 Task: Add a condition where "Assignee Is Requester" in recently solved tickets.
Action: Mouse pressed left at (263, 533)
Screenshot: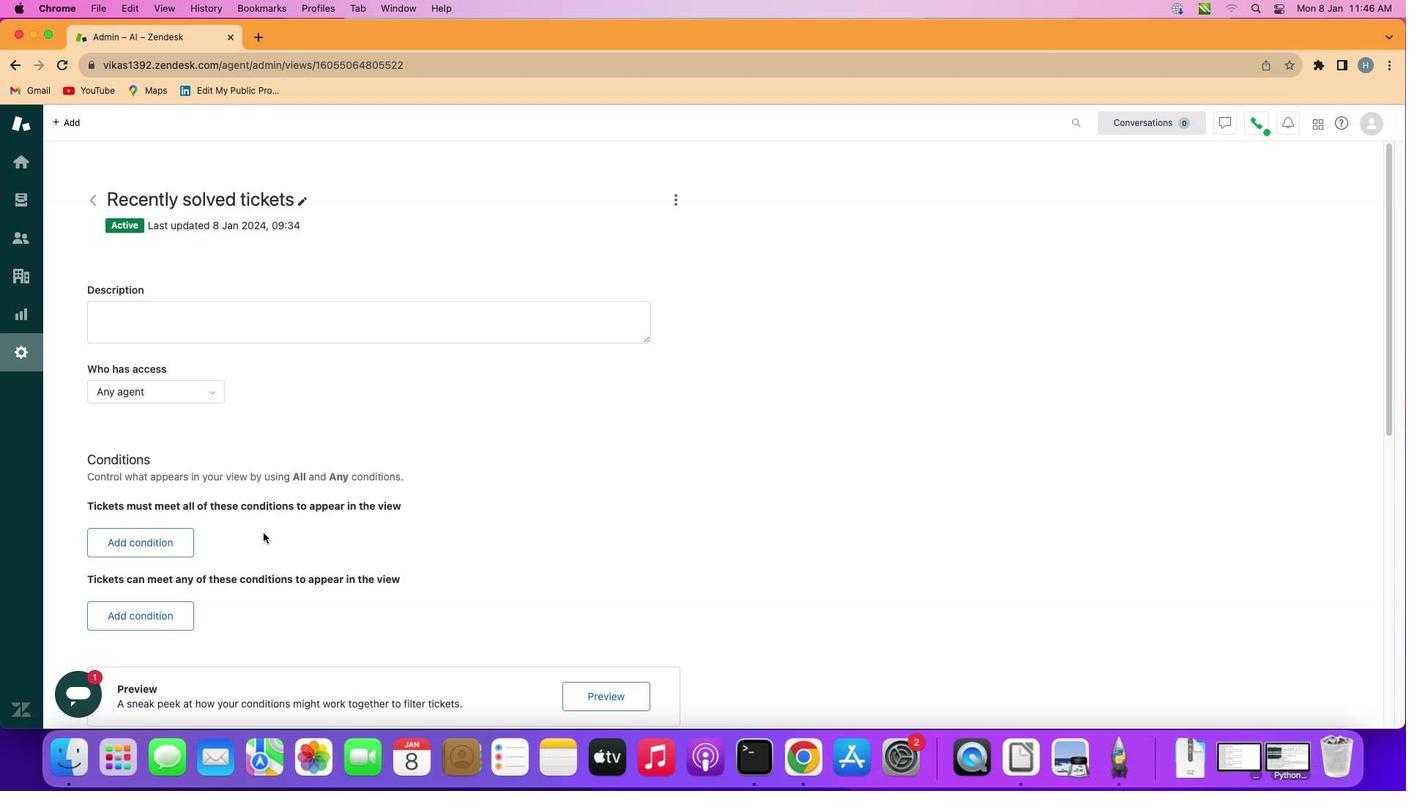 
Action: Mouse moved to (130, 540)
Screenshot: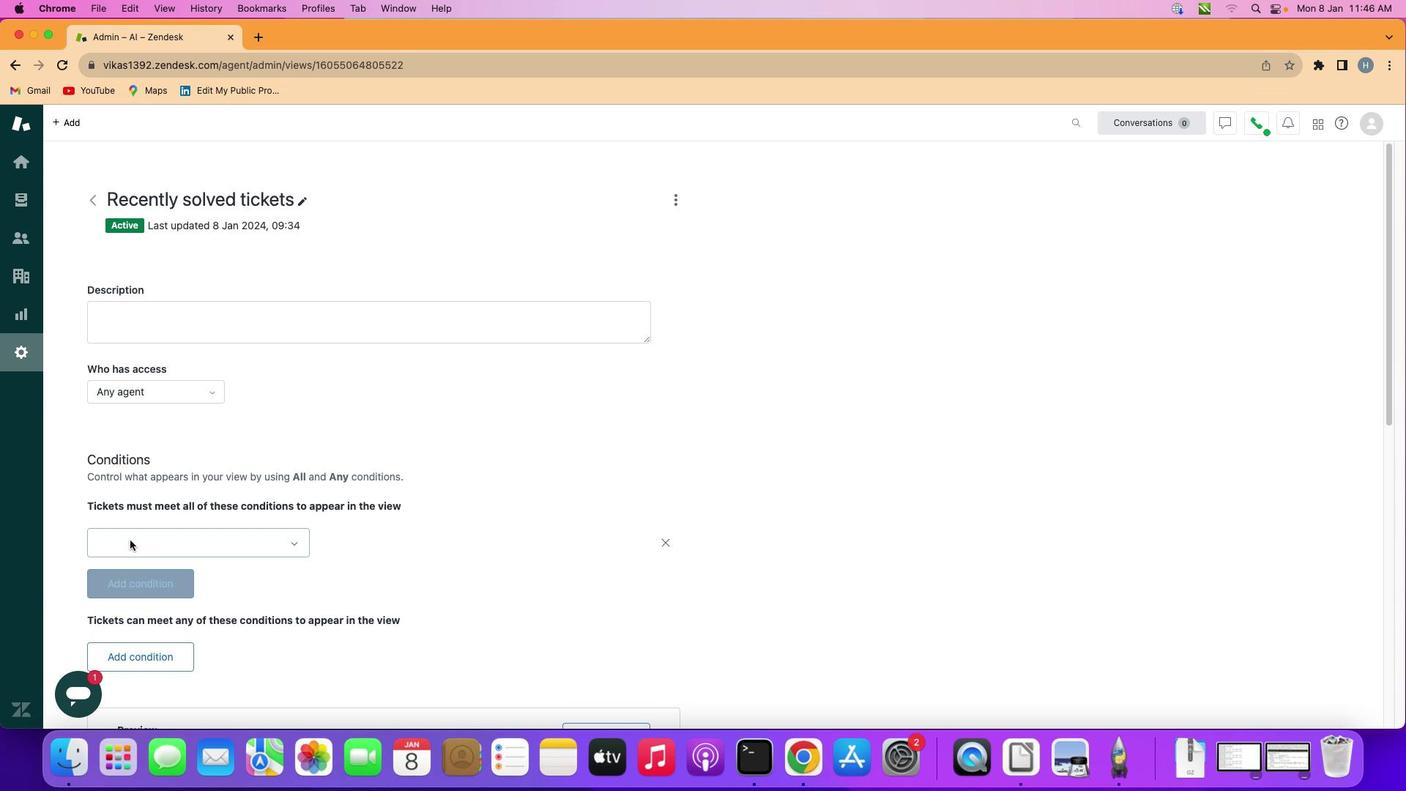 
Action: Mouse pressed left at (130, 540)
Screenshot: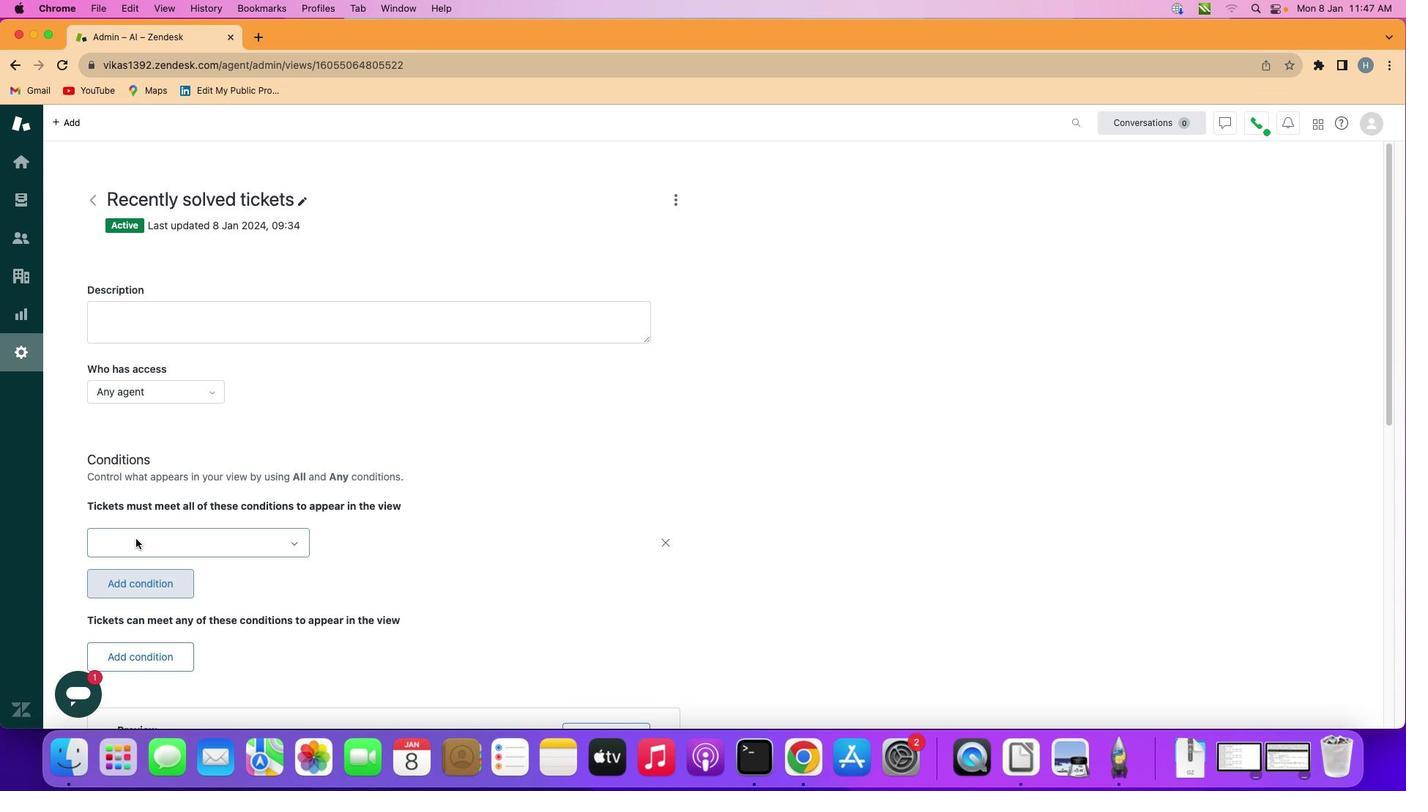 
Action: Mouse moved to (179, 538)
Screenshot: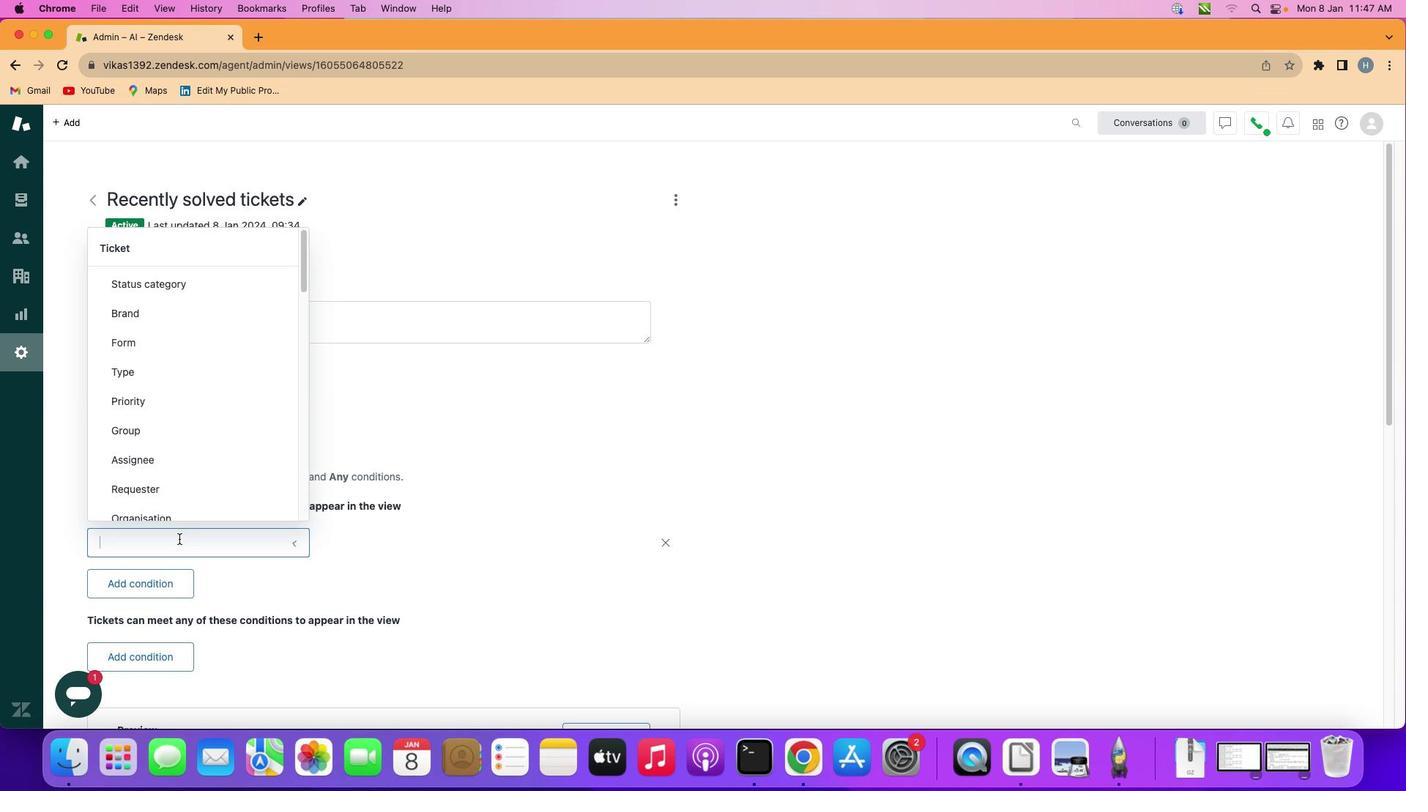 
Action: Mouse pressed left at (179, 538)
Screenshot: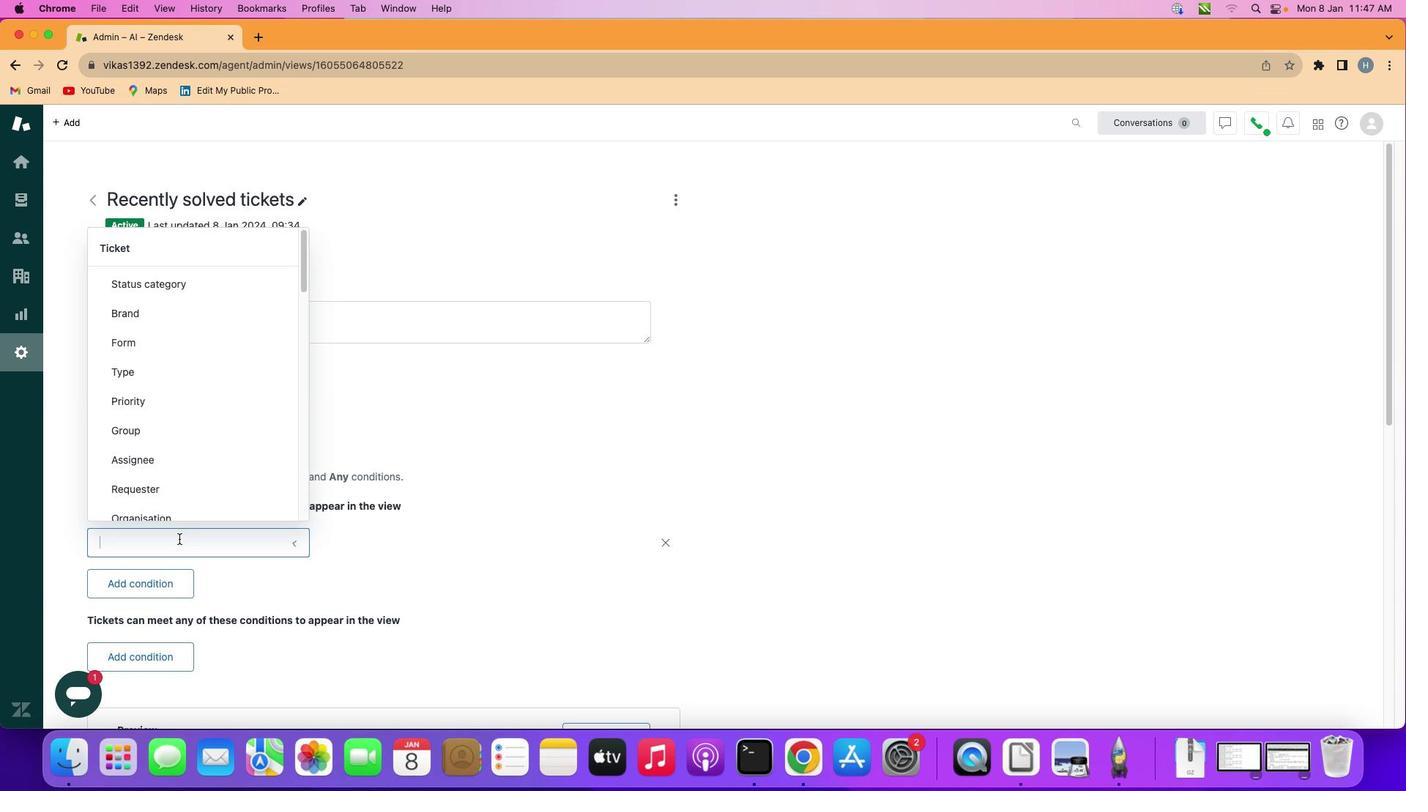 
Action: Mouse moved to (216, 458)
Screenshot: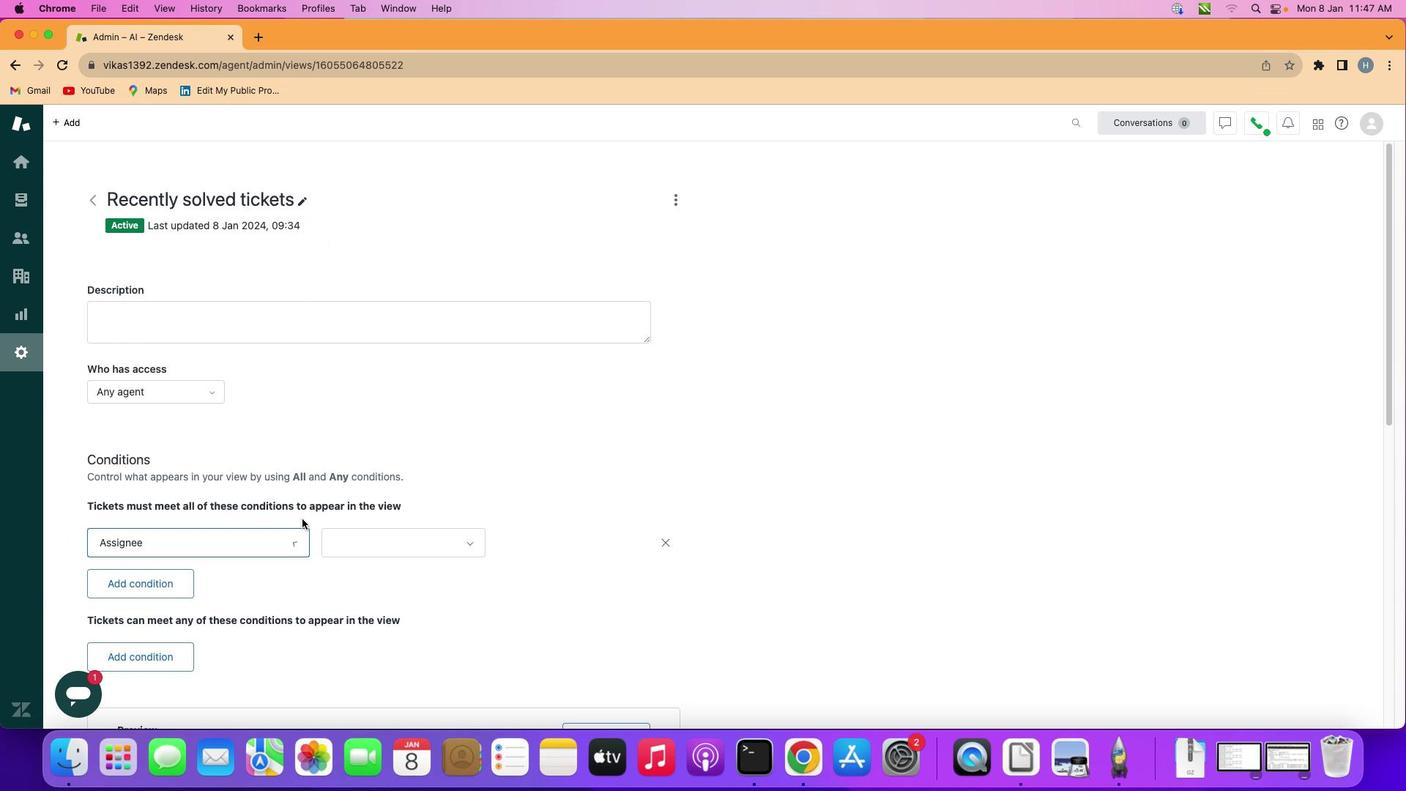 
Action: Mouse pressed left at (216, 458)
Screenshot: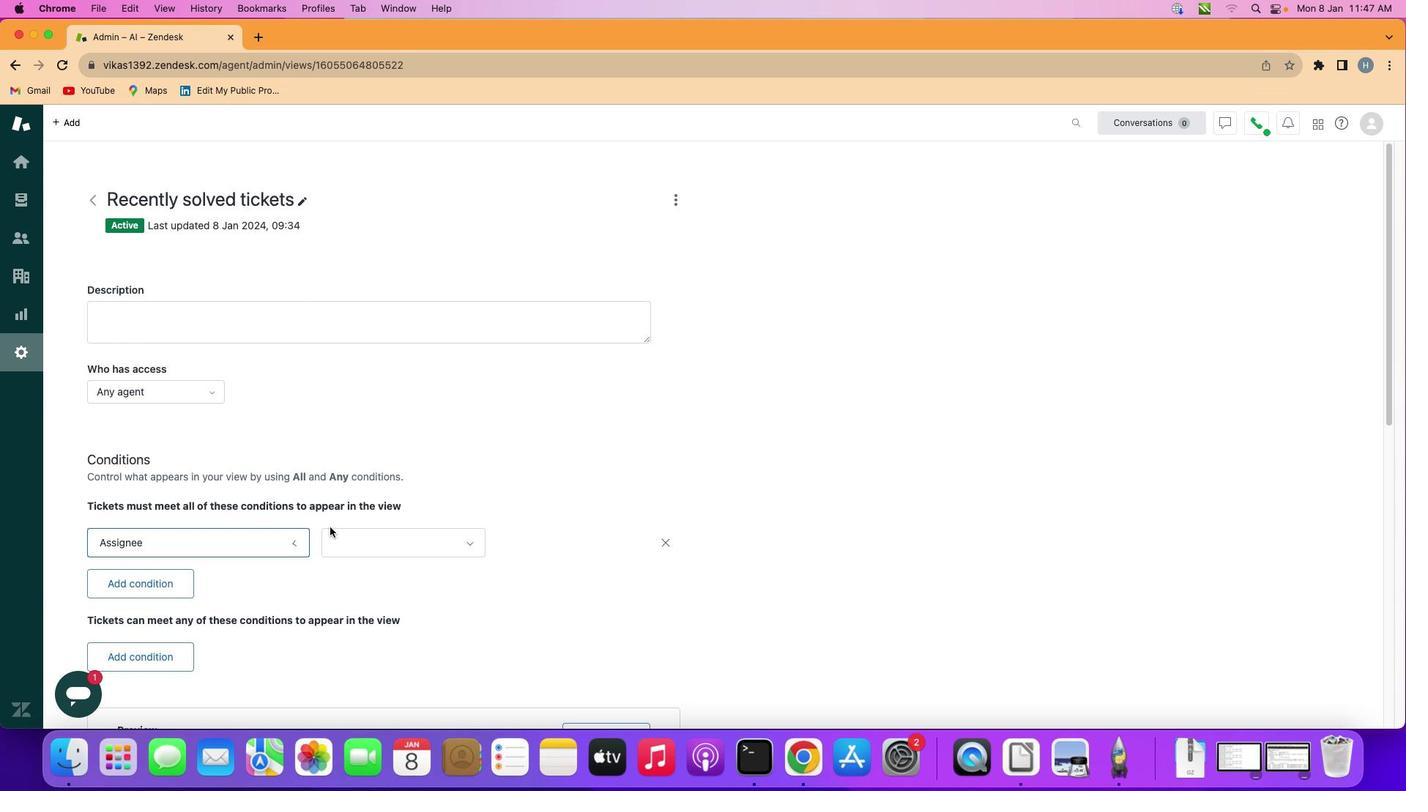 
Action: Mouse moved to (370, 536)
Screenshot: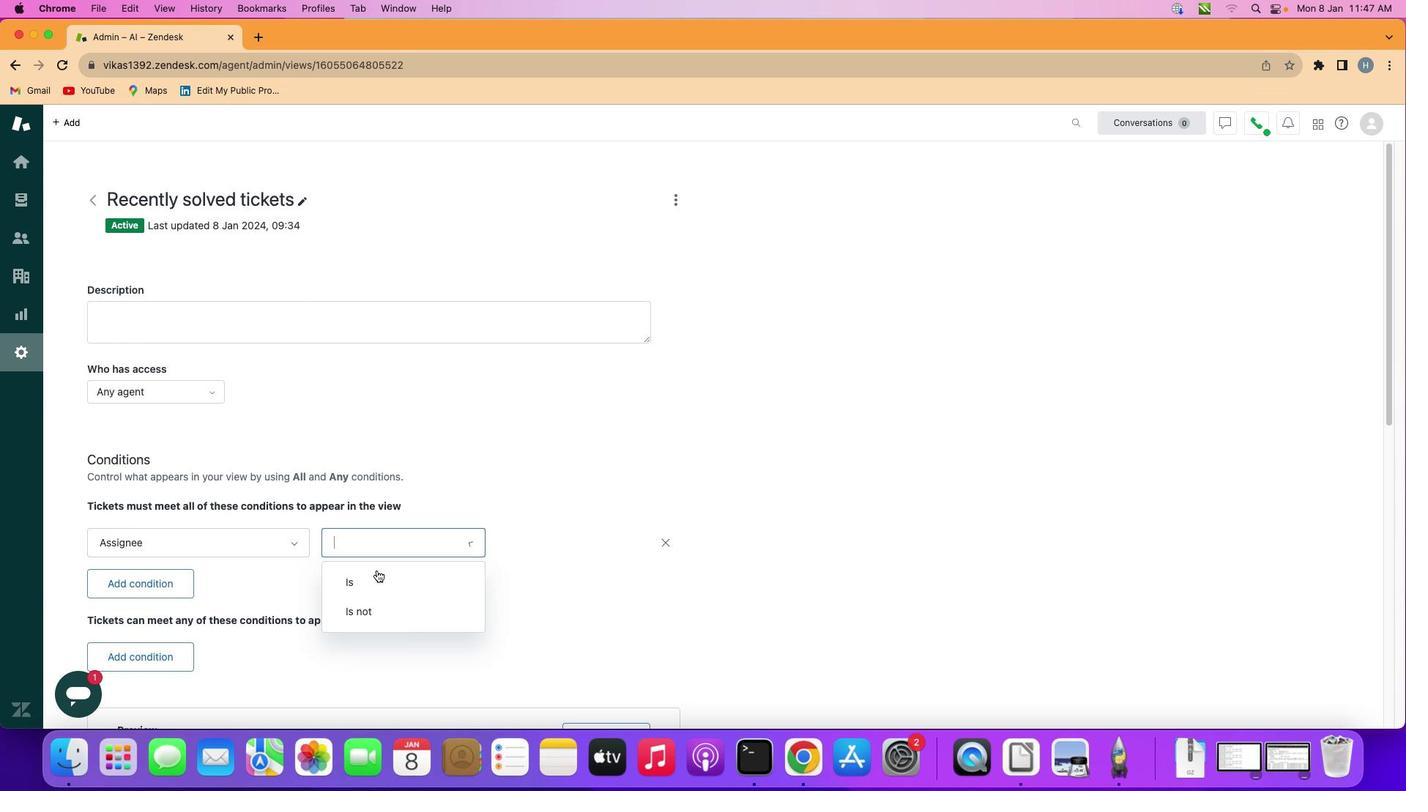 
Action: Mouse pressed left at (370, 536)
Screenshot: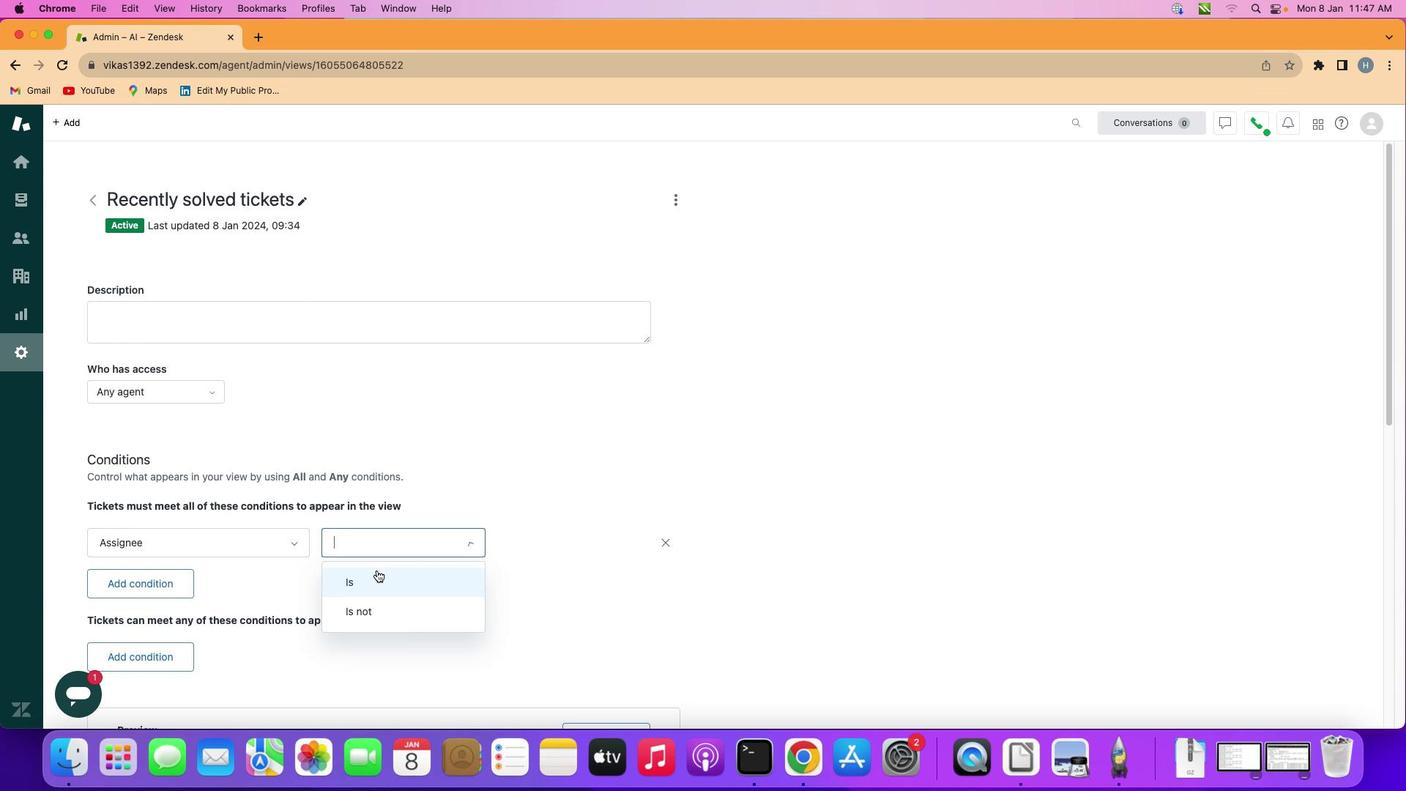 
Action: Mouse moved to (377, 572)
Screenshot: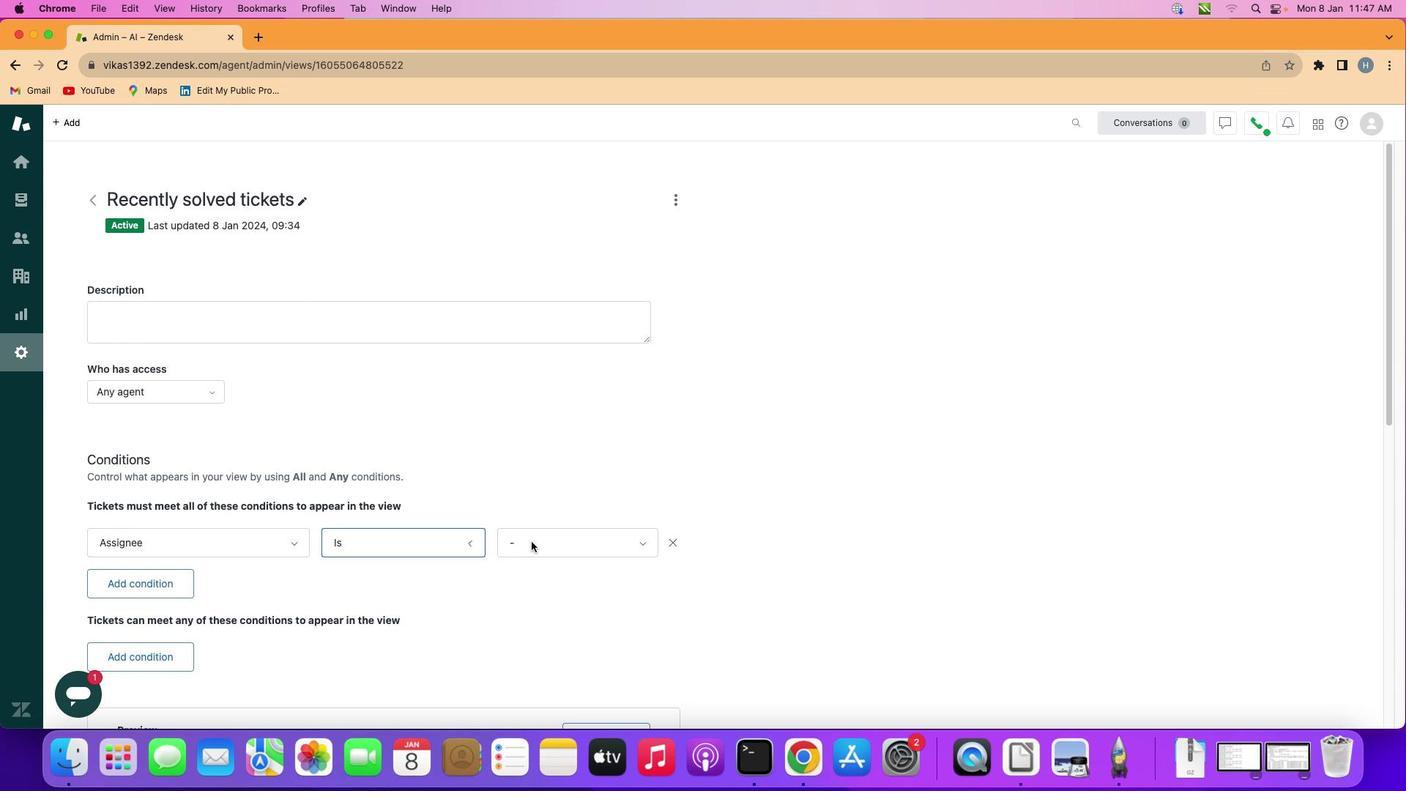 
Action: Mouse pressed left at (377, 572)
Screenshot: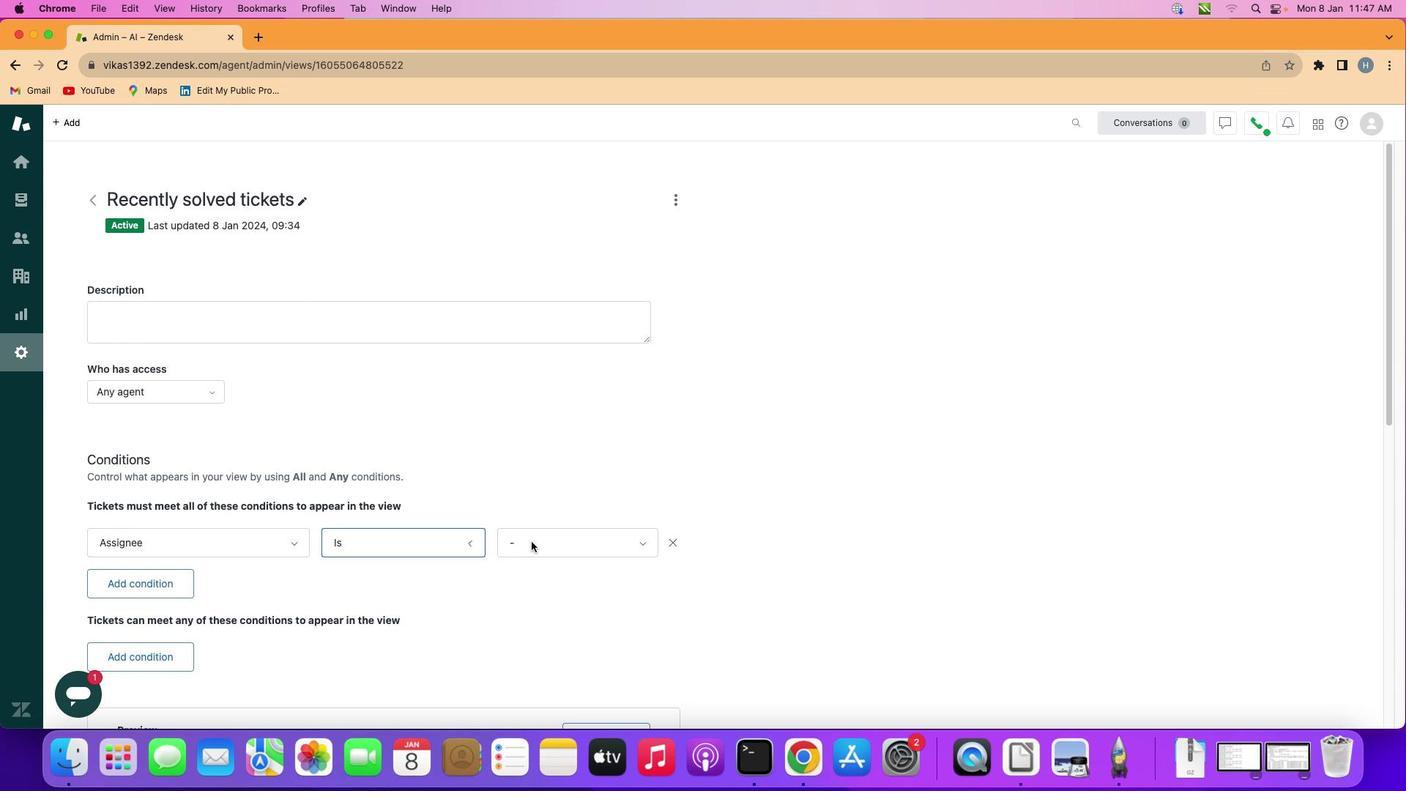 
Action: Mouse moved to (537, 540)
Screenshot: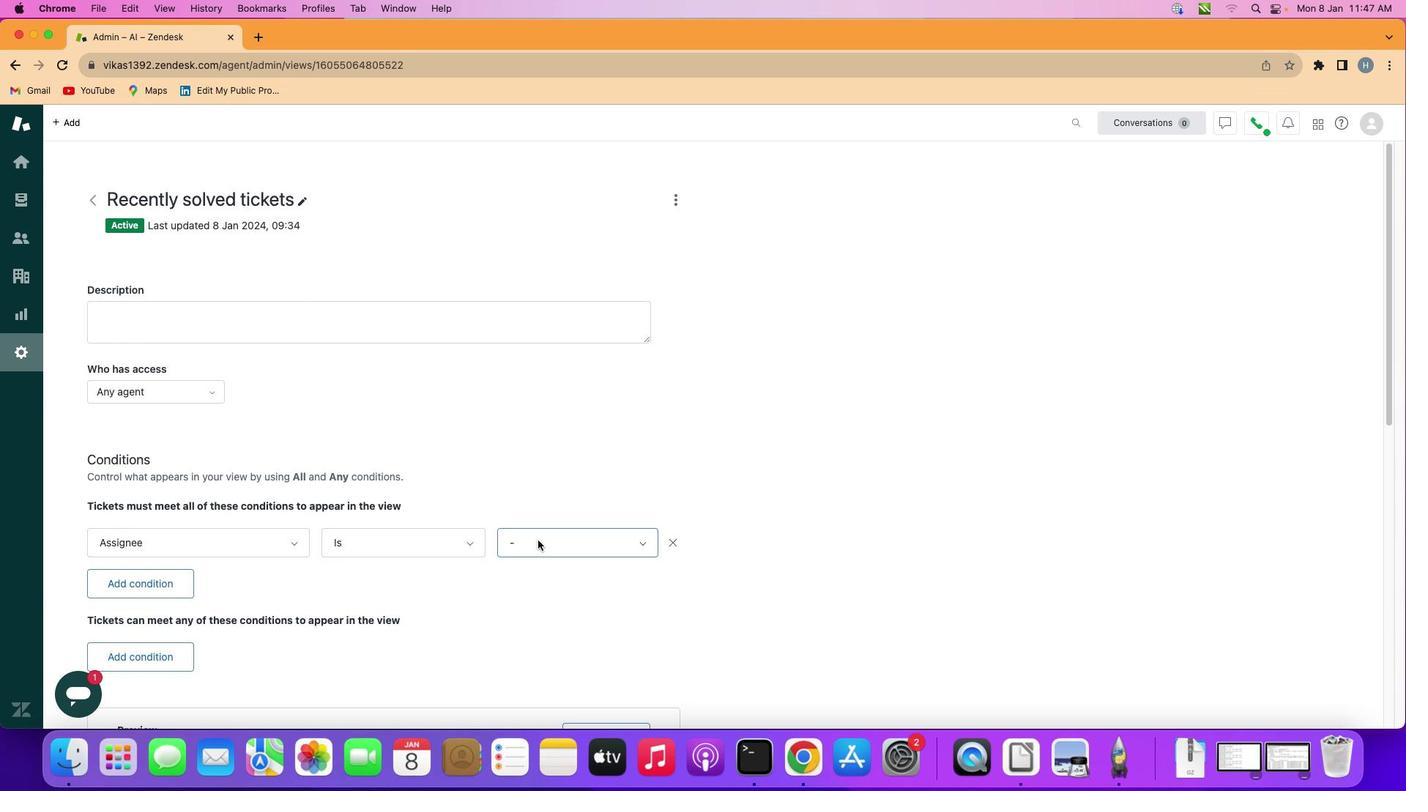 
Action: Mouse pressed left at (537, 540)
Screenshot: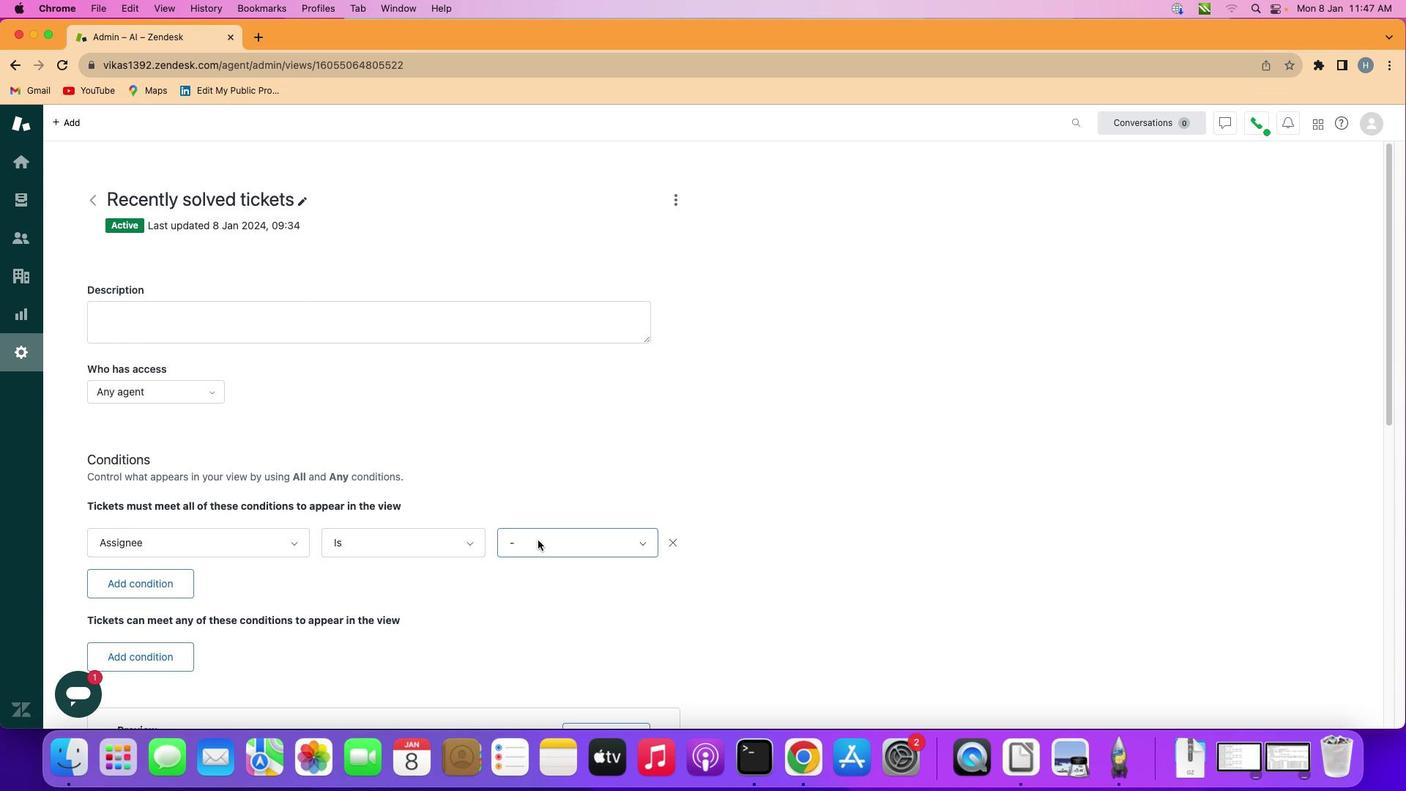 
Action: Mouse moved to (591, 545)
Screenshot: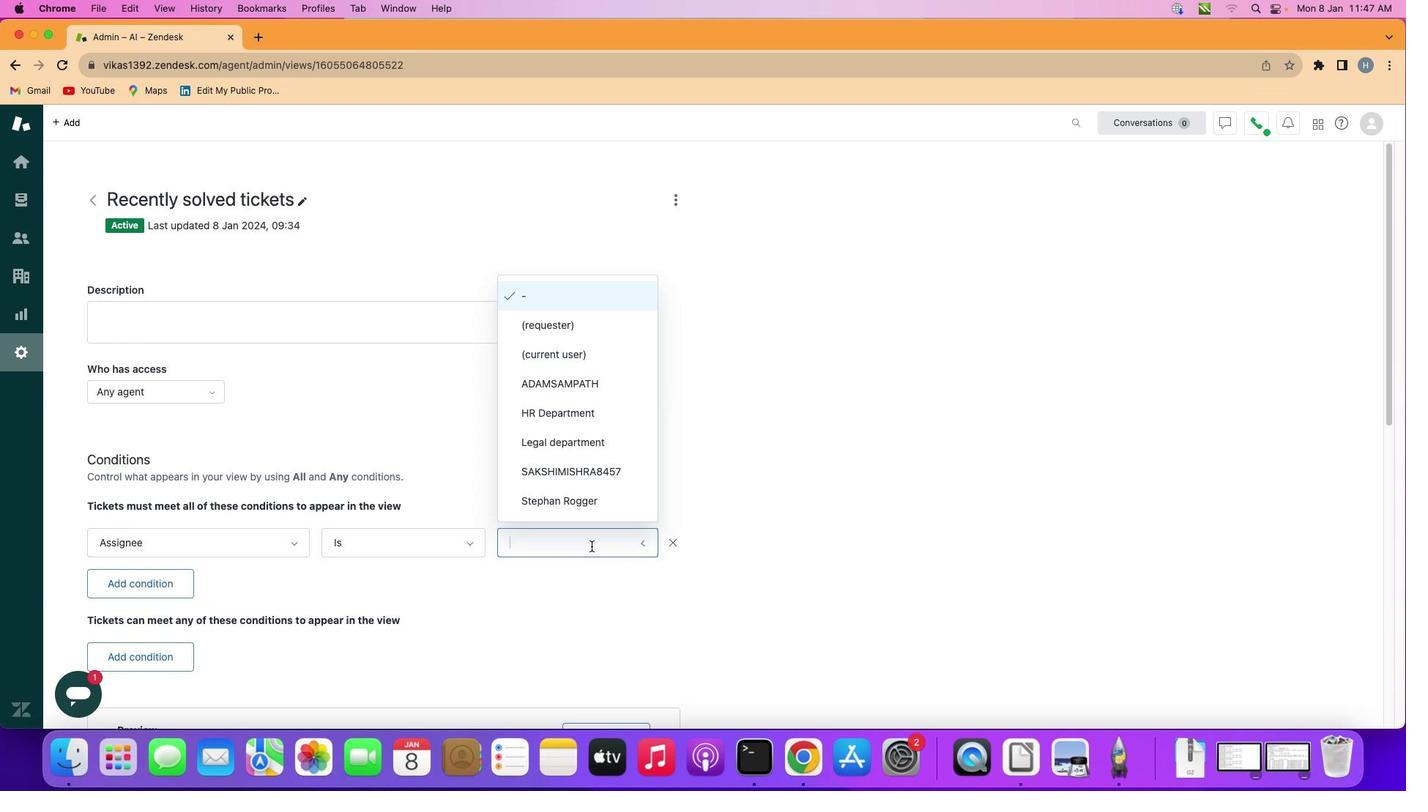 
Action: Mouse pressed left at (591, 545)
Screenshot: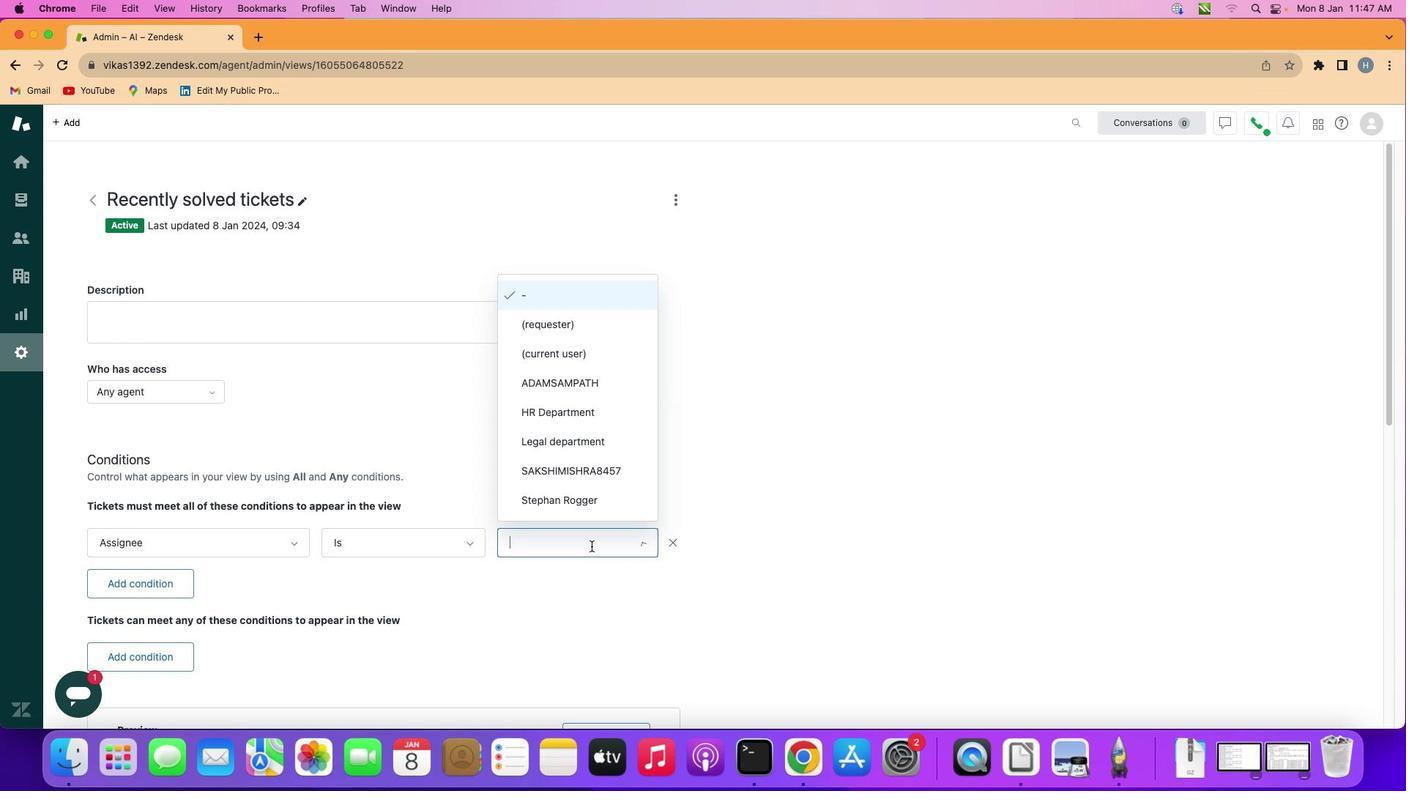 
Action: Mouse moved to (603, 330)
Screenshot: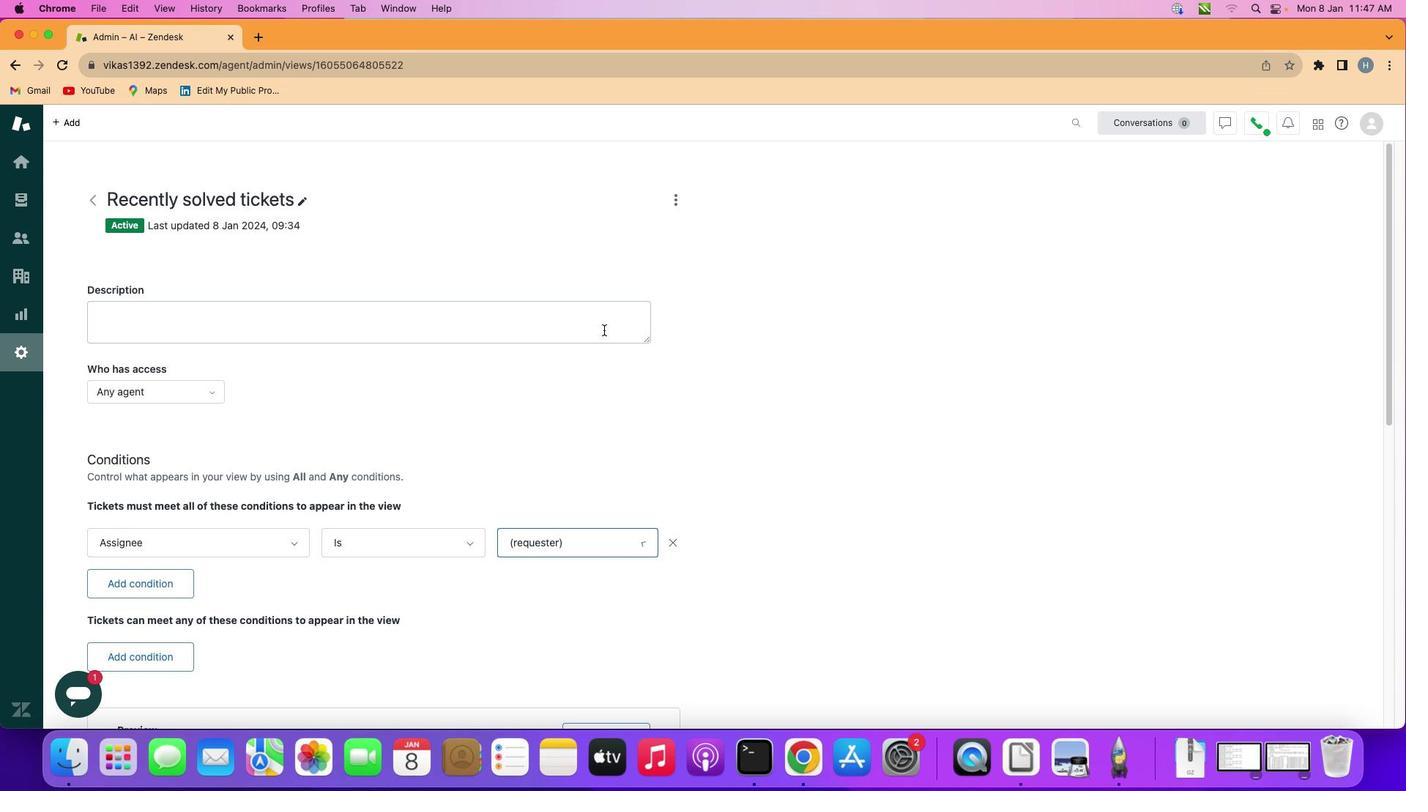 
Action: Mouse pressed left at (603, 330)
Screenshot: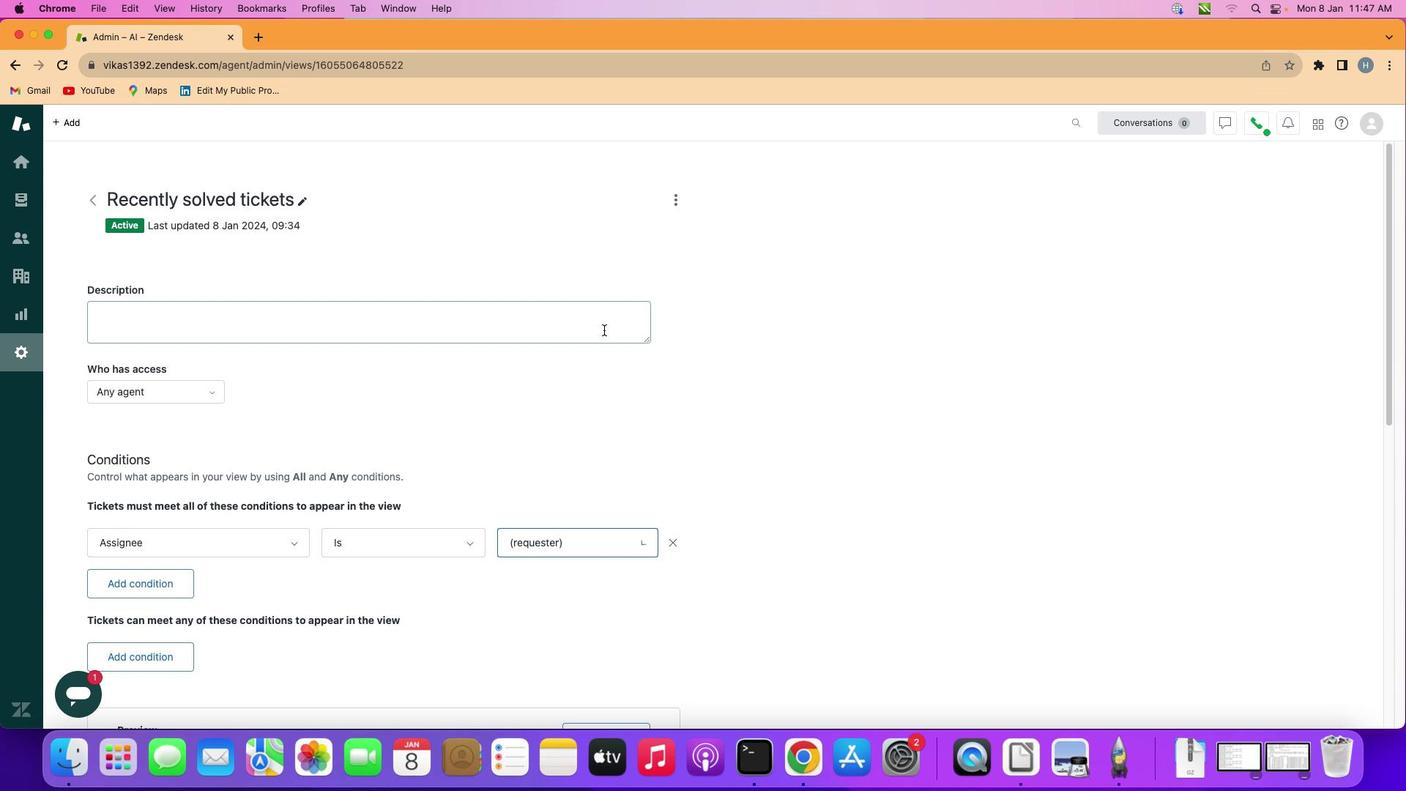 
